 Task: Insert a polyline.
Action: Mouse moved to (127, 103)
Screenshot: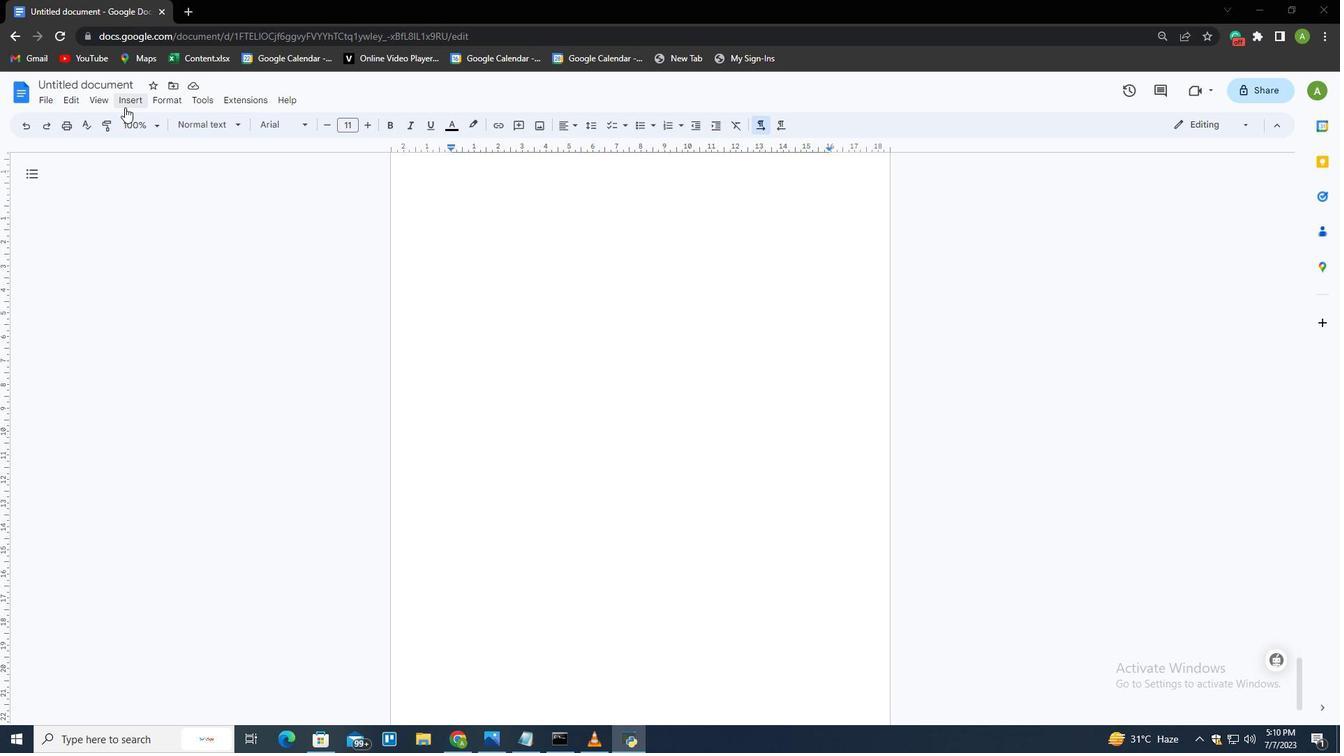 
Action: Mouse pressed left at (127, 103)
Screenshot: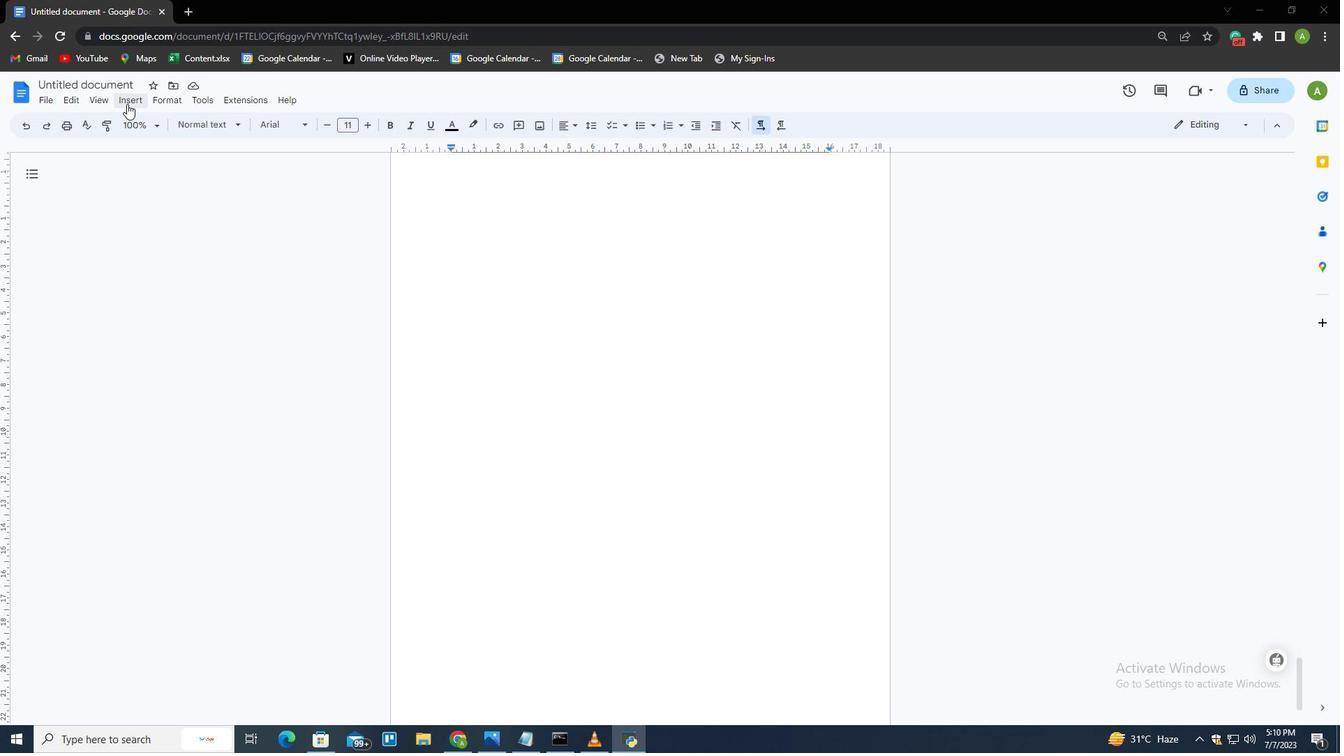 
Action: Mouse moved to (152, 161)
Screenshot: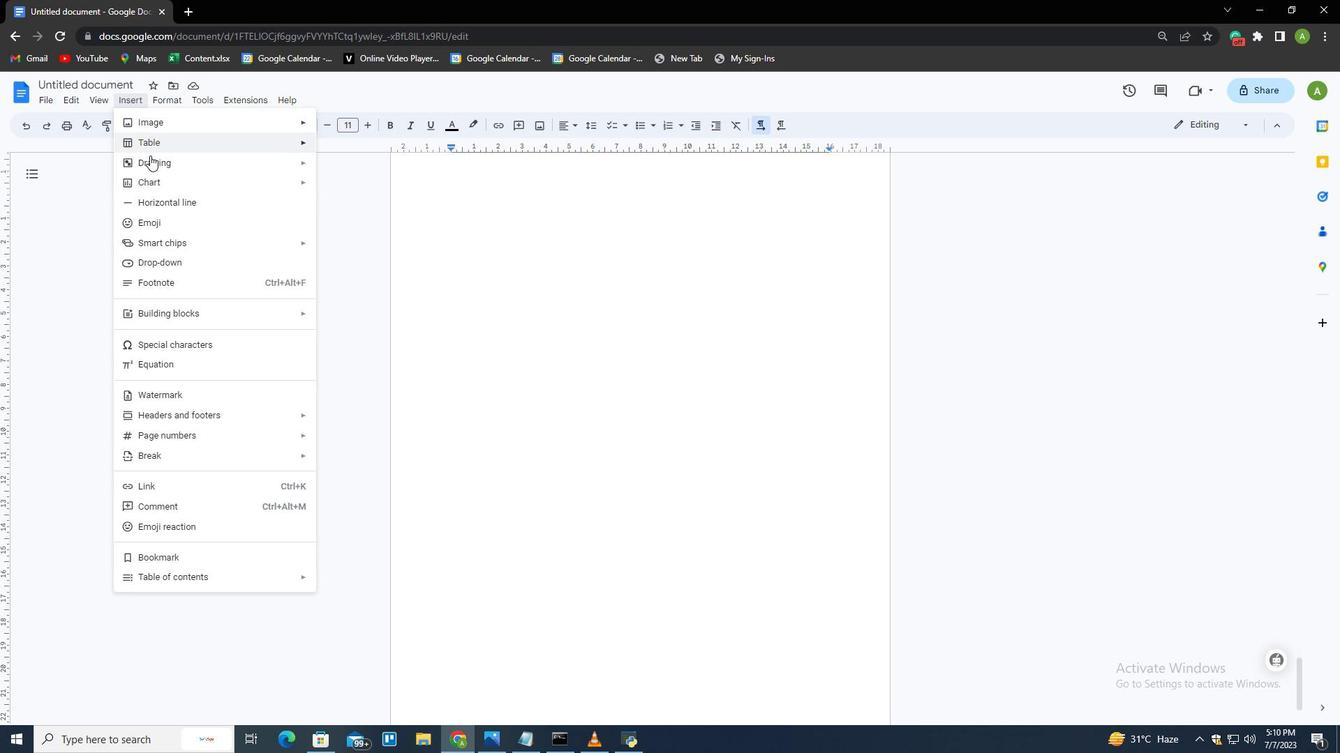 
Action: Mouse pressed left at (152, 161)
Screenshot: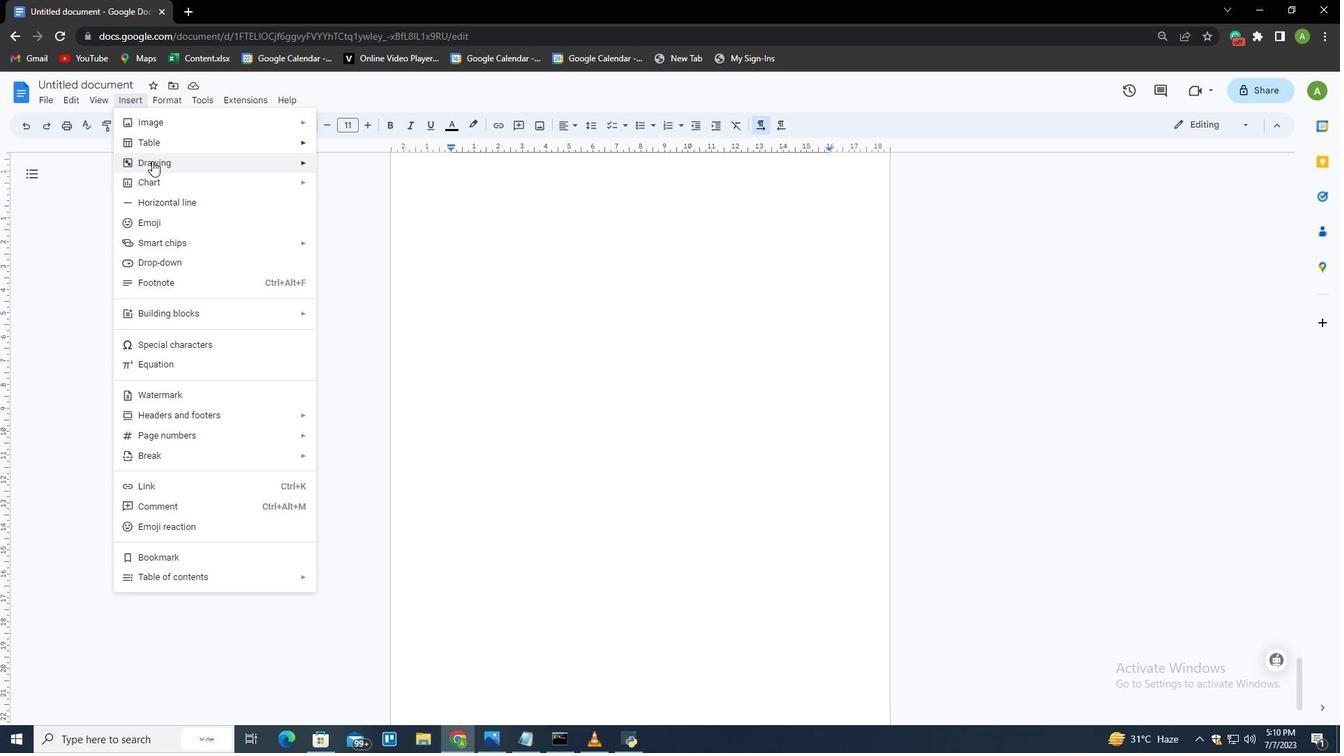 
Action: Mouse moved to (360, 161)
Screenshot: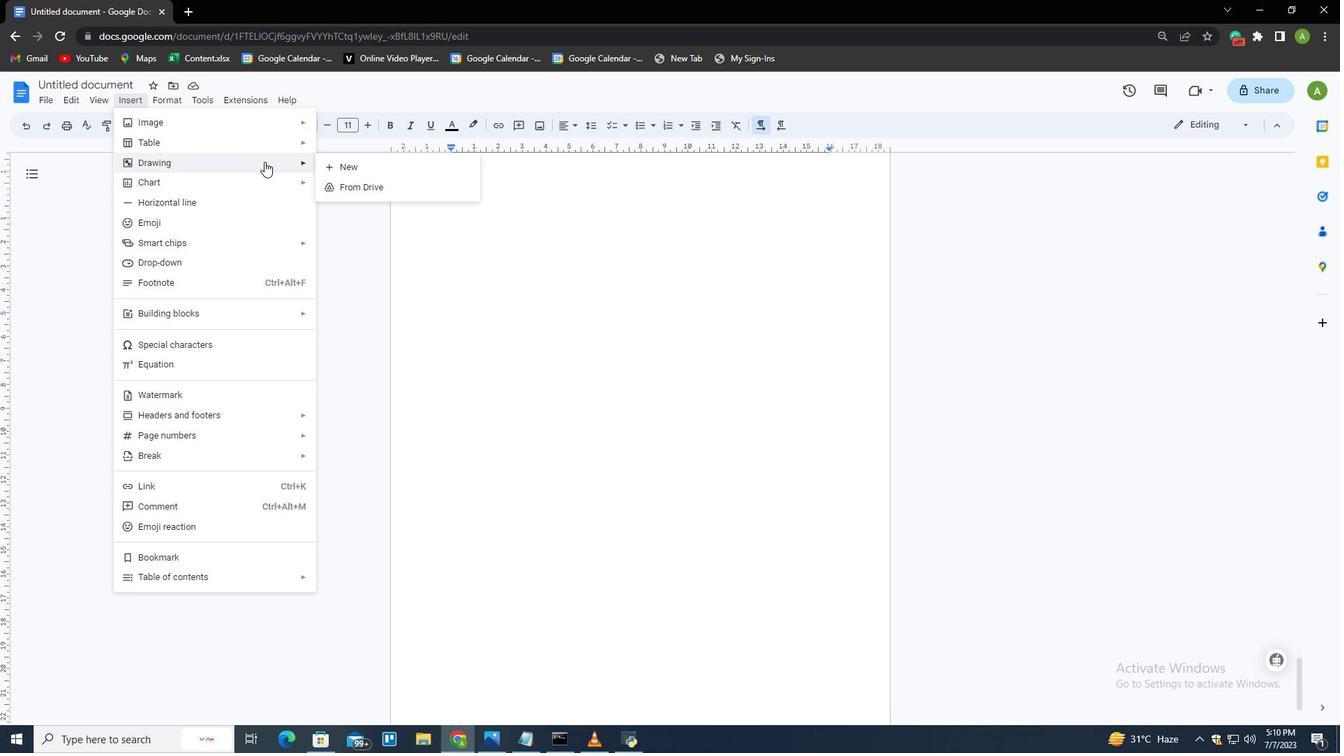
Action: Mouse pressed left at (360, 161)
Screenshot: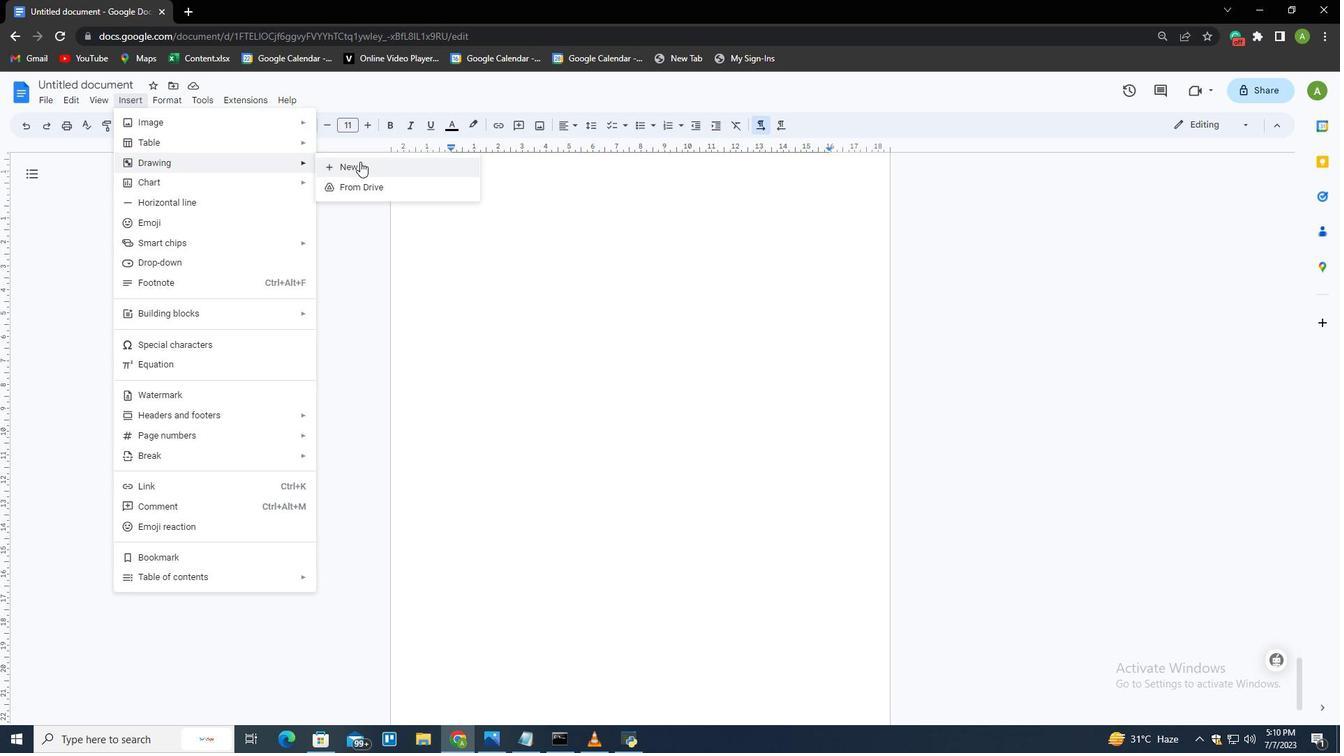 
Action: Mouse moved to (523, 154)
Screenshot: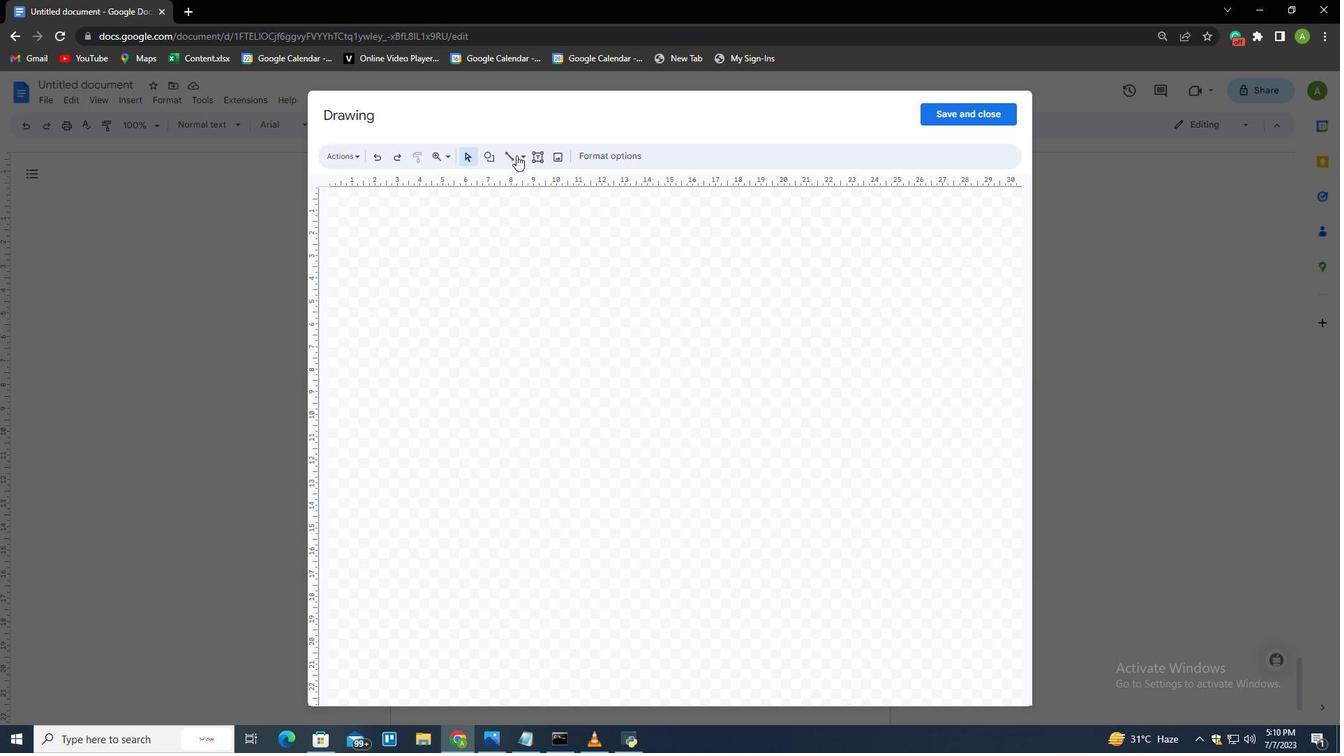 
Action: Mouse pressed left at (523, 154)
Screenshot: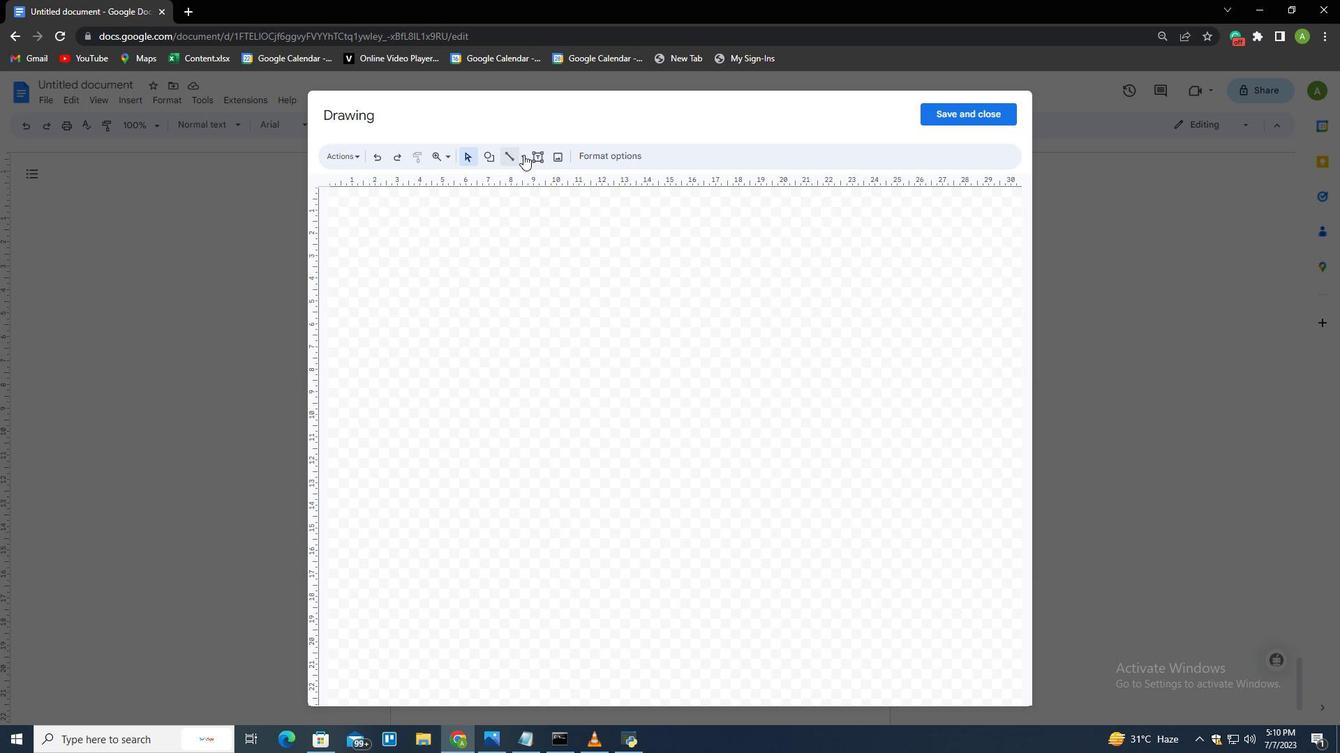 
Action: Mouse moved to (533, 277)
Screenshot: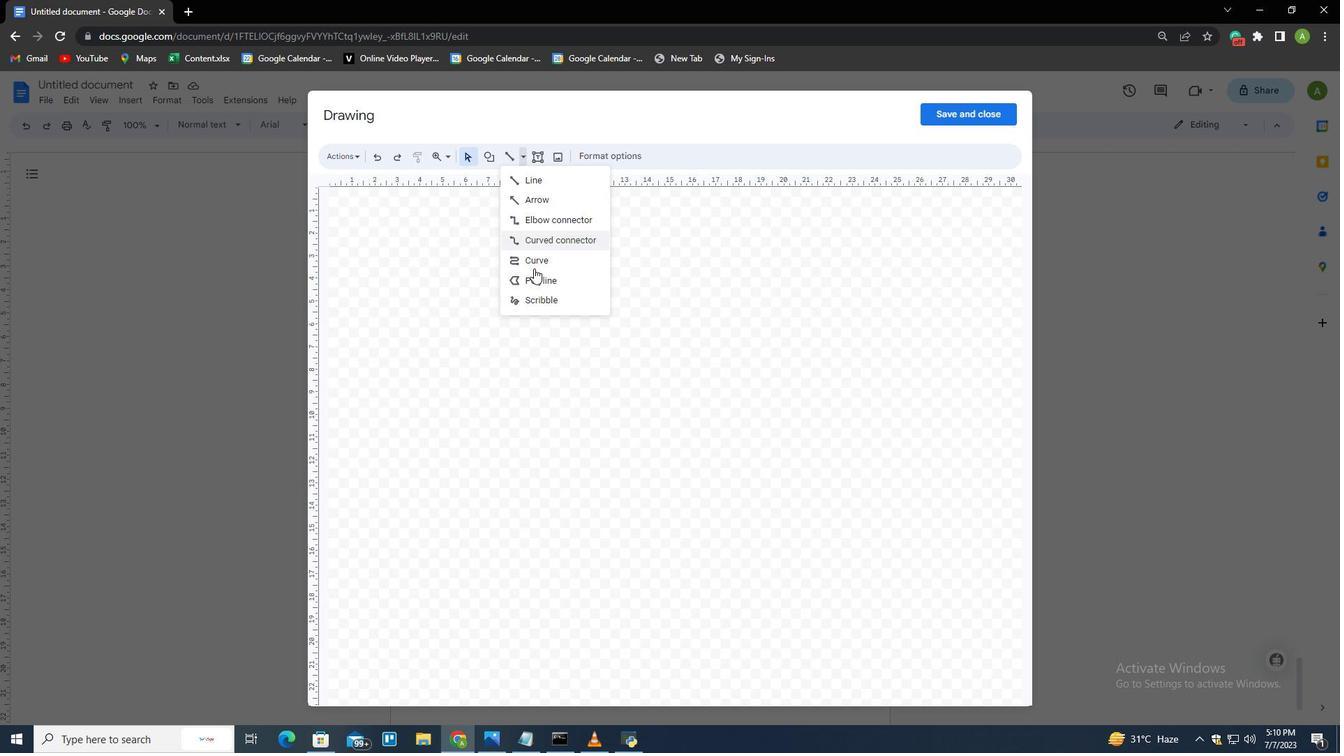 
Action: Mouse pressed left at (533, 277)
Screenshot: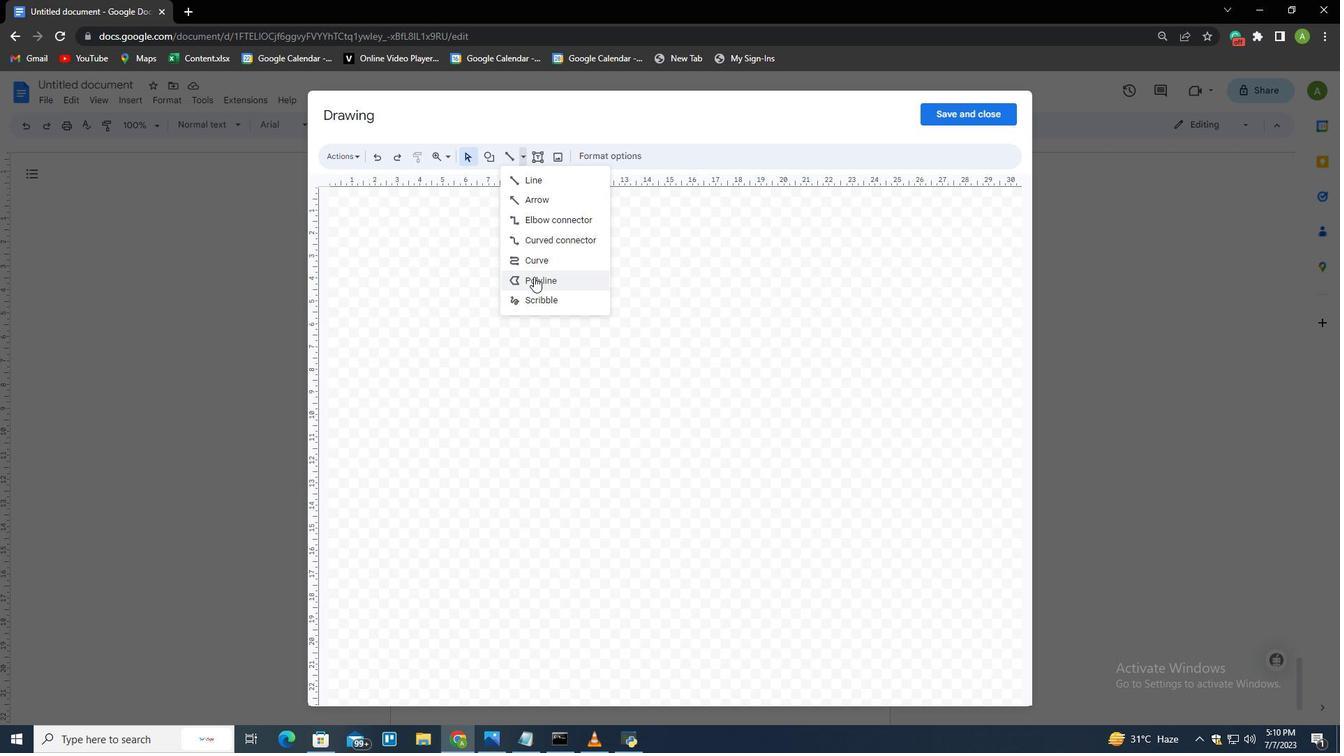 
Action: Mouse moved to (544, 364)
Screenshot: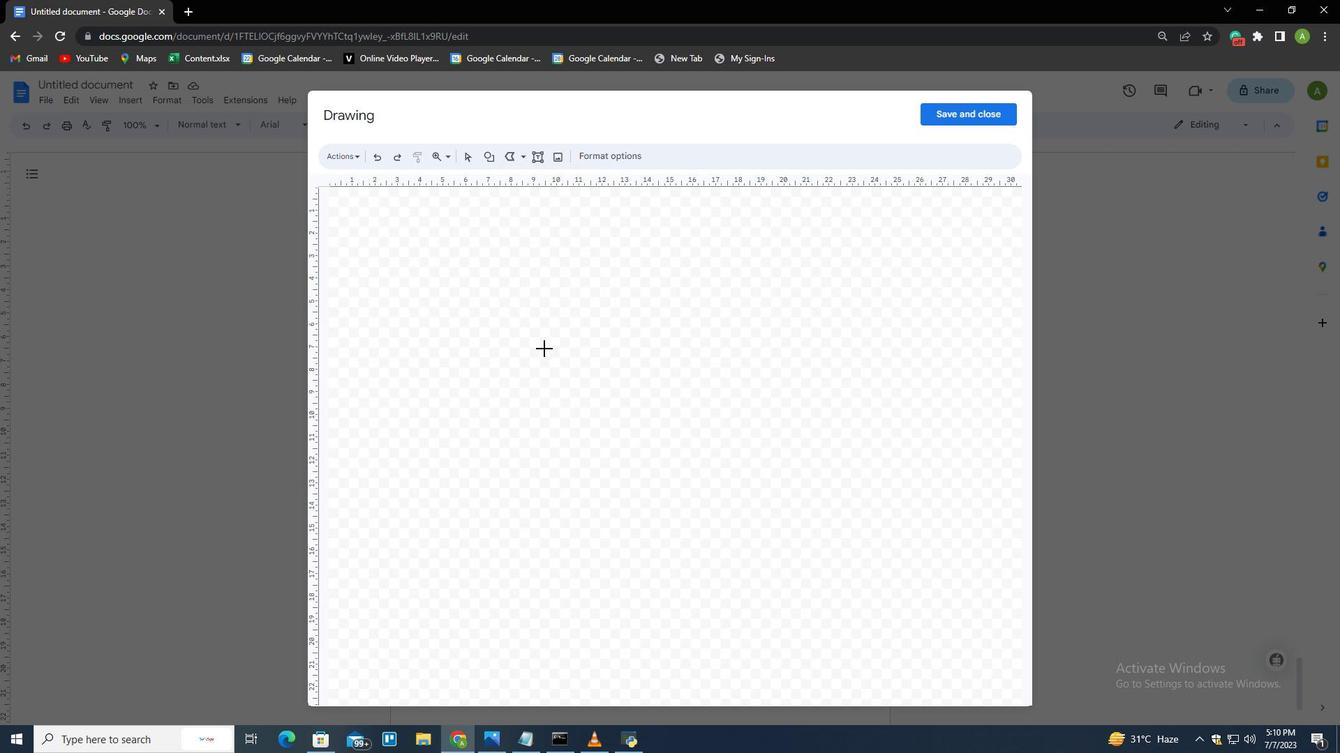 
Action: Mouse pressed left at (544, 364)
Screenshot: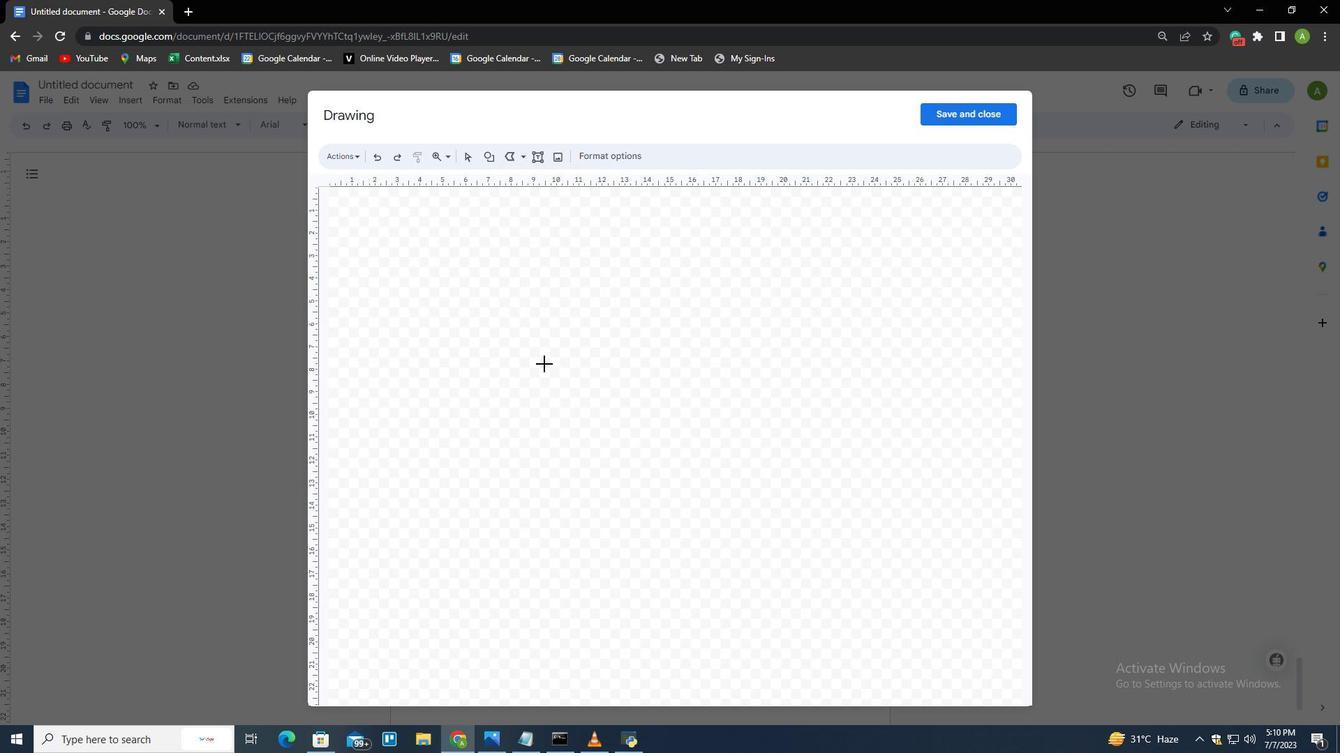 
Action: Mouse pressed left at (544, 364)
Screenshot: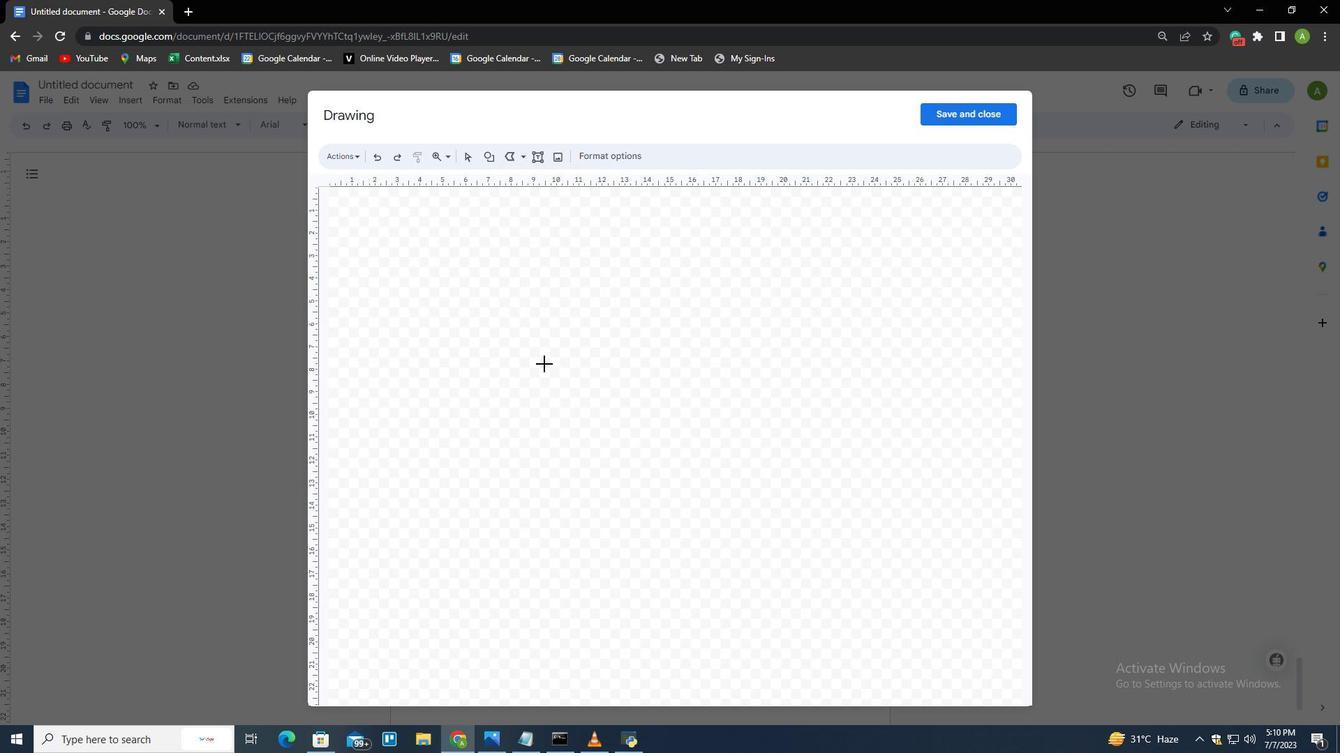 
Action: Mouse moved to (524, 447)
Screenshot: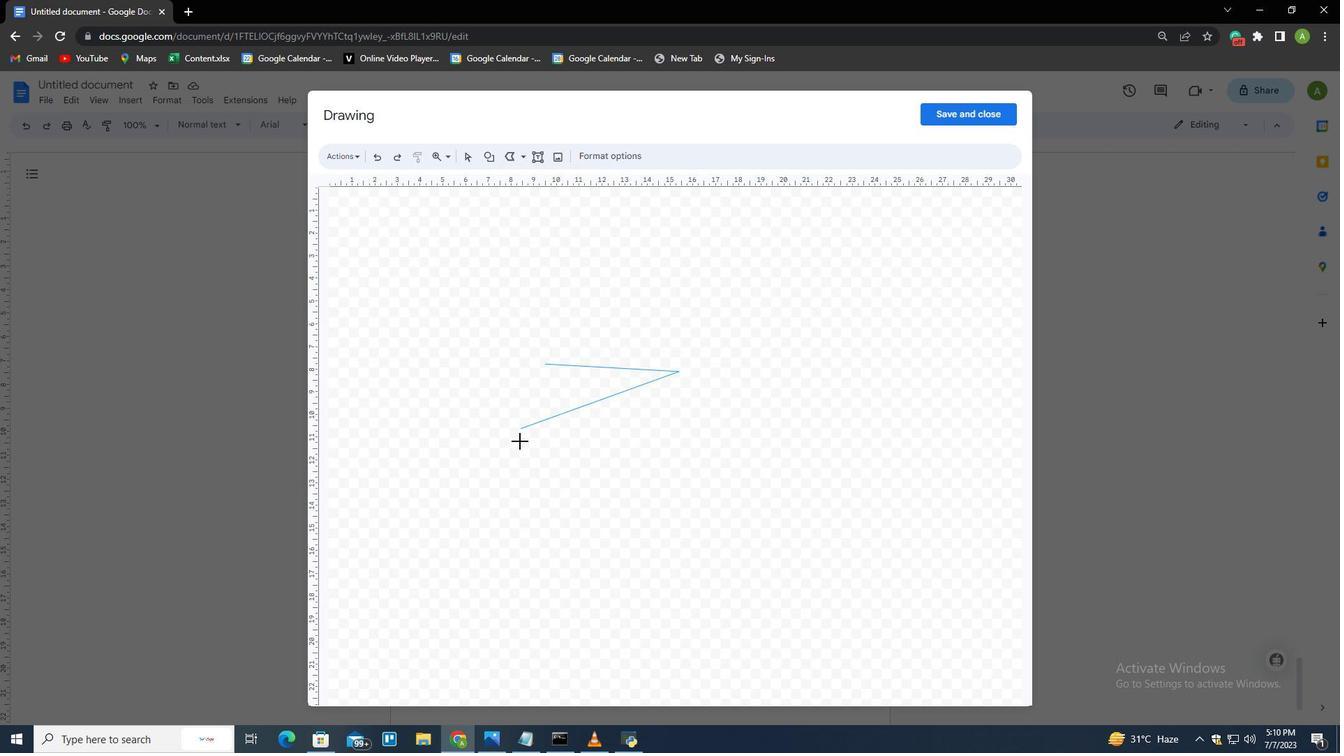 
Action: Mouse pressed left at (524, 447)
Screenshot: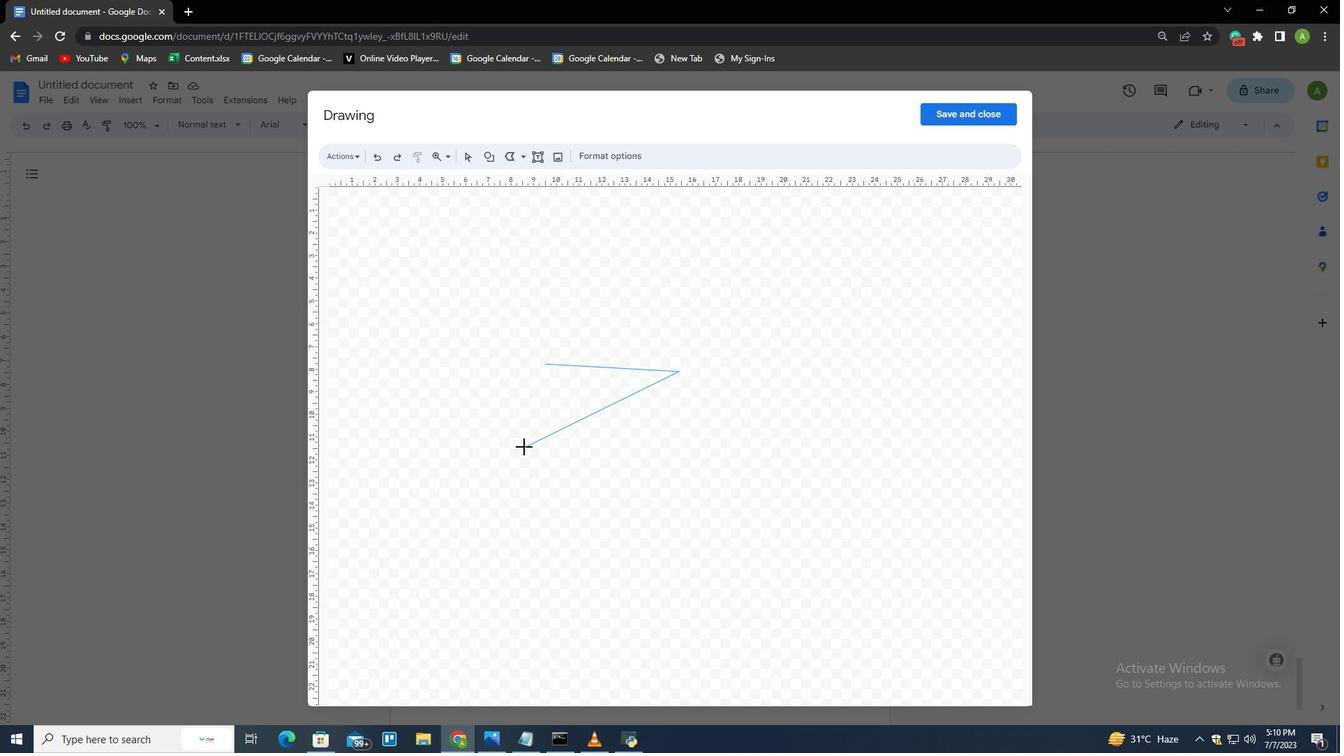 
Action: Mouse moved to (774, 427)
Screenshot: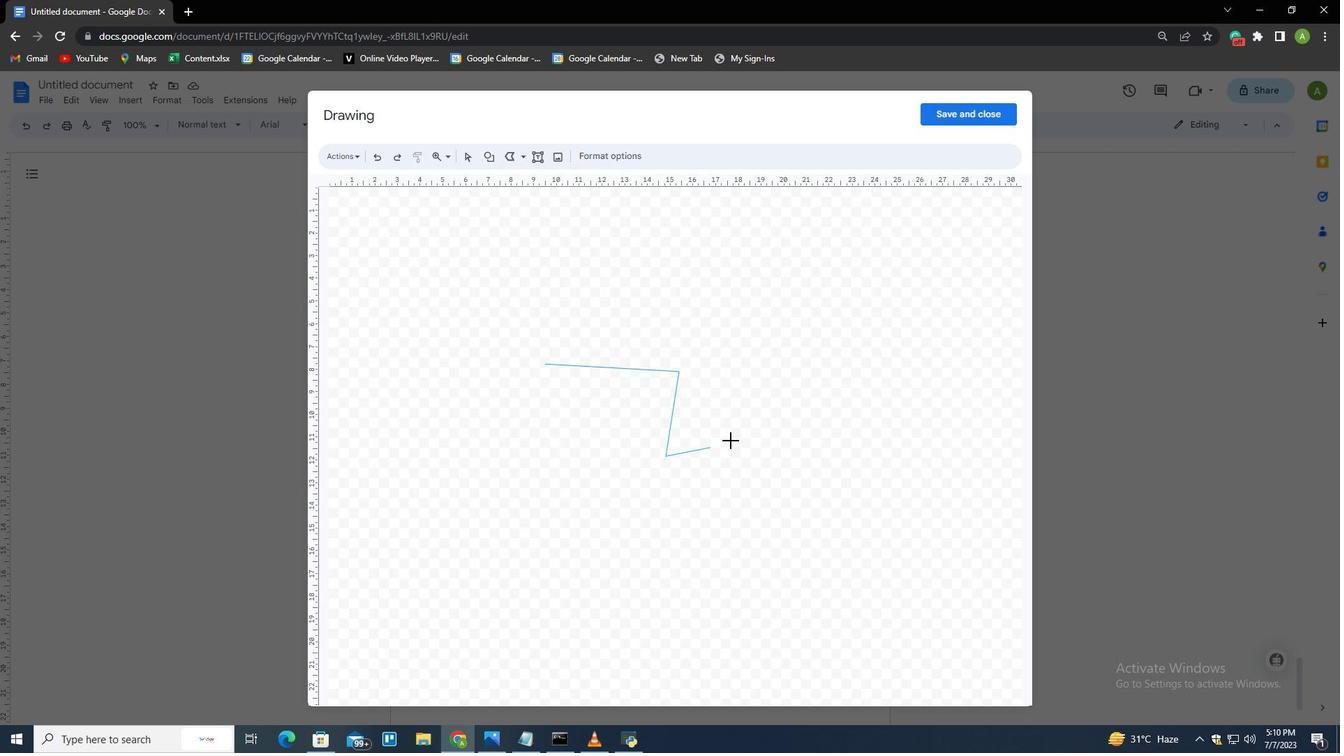 
Action: Mouse pressed left at (774, 427)
Screenshot: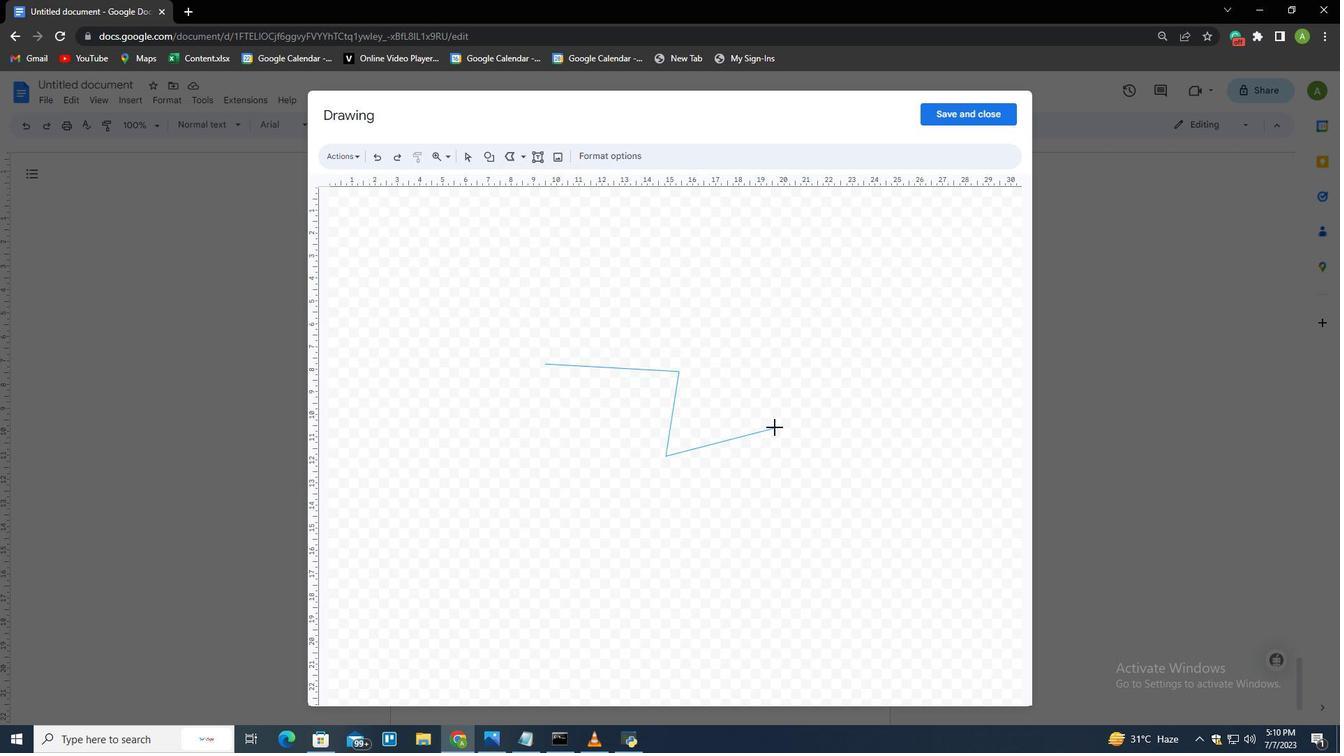 
Action: Mouse moved to (666, 517)
Screenshot: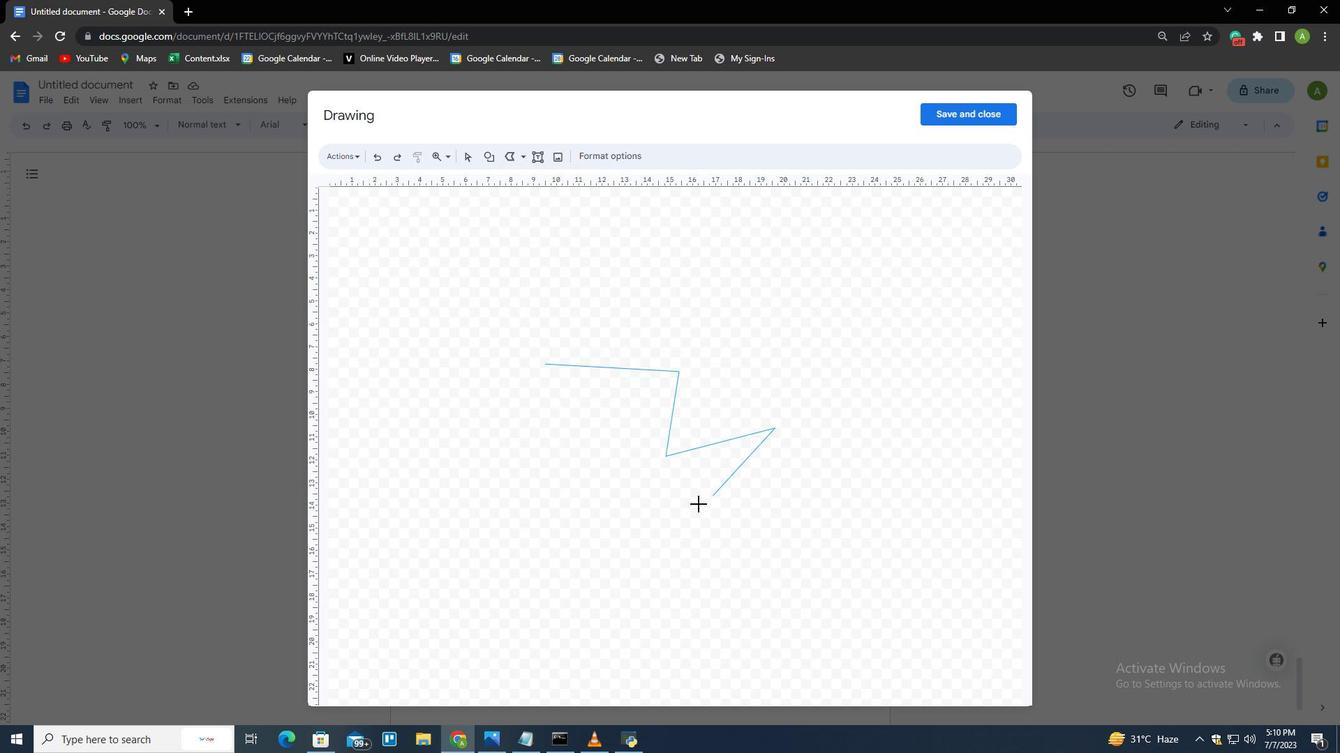 
Action: Mouse pressed left at (666, 517)
Screenshot: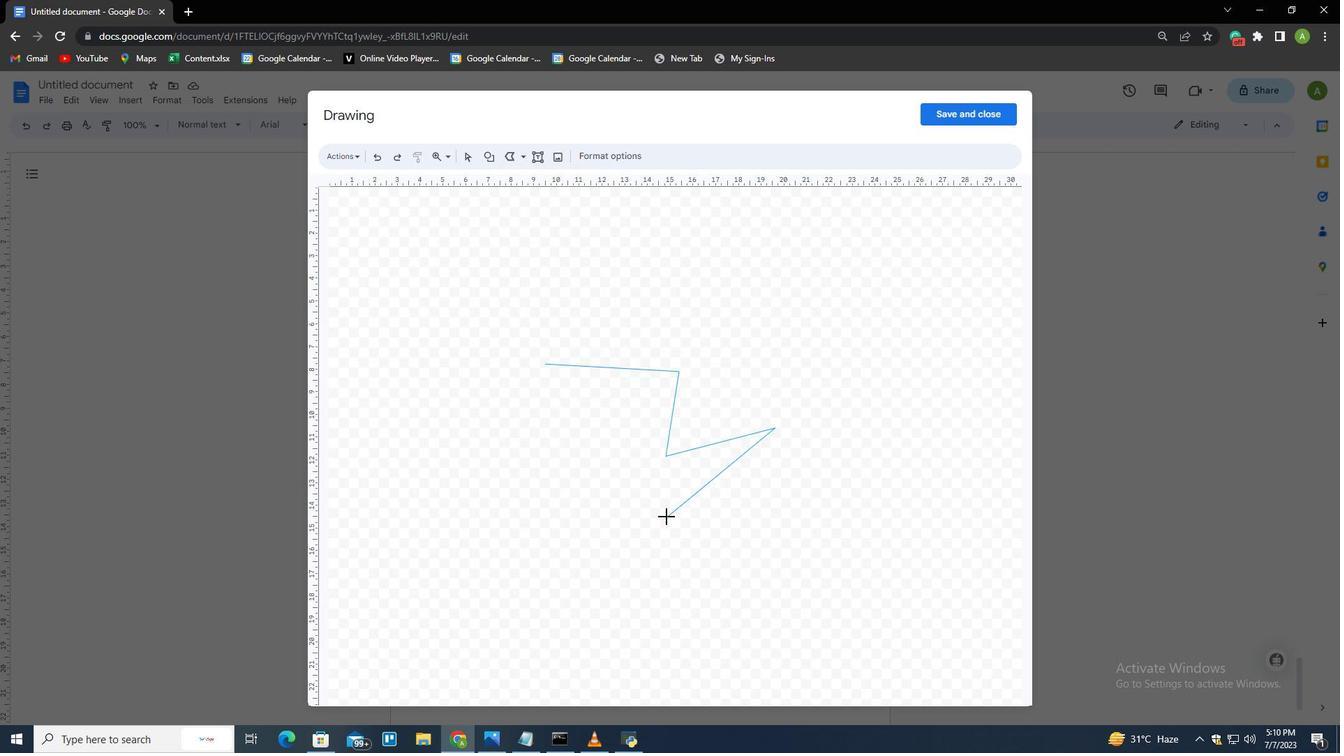
Action: Mouse moved to (610, 452)
Screenshot: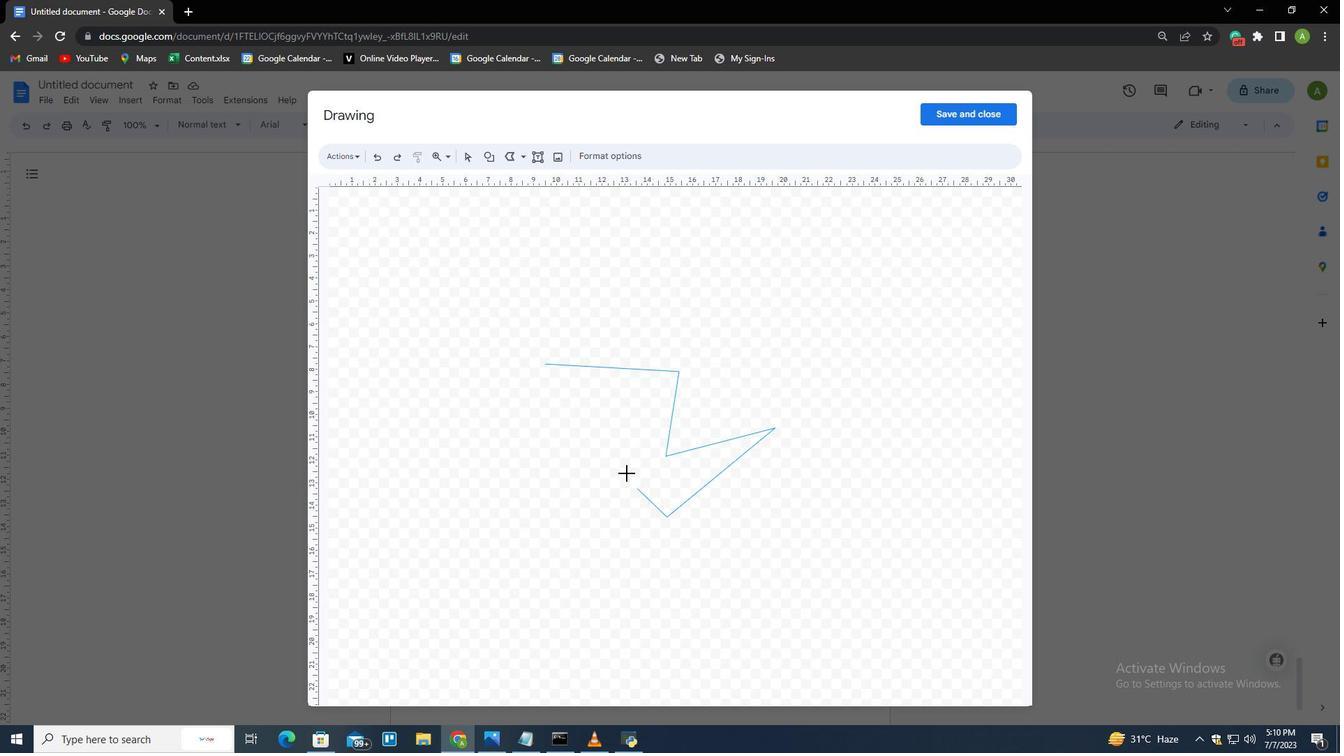 
Action: Mouse pressed left at (610, 452)
Screenshot: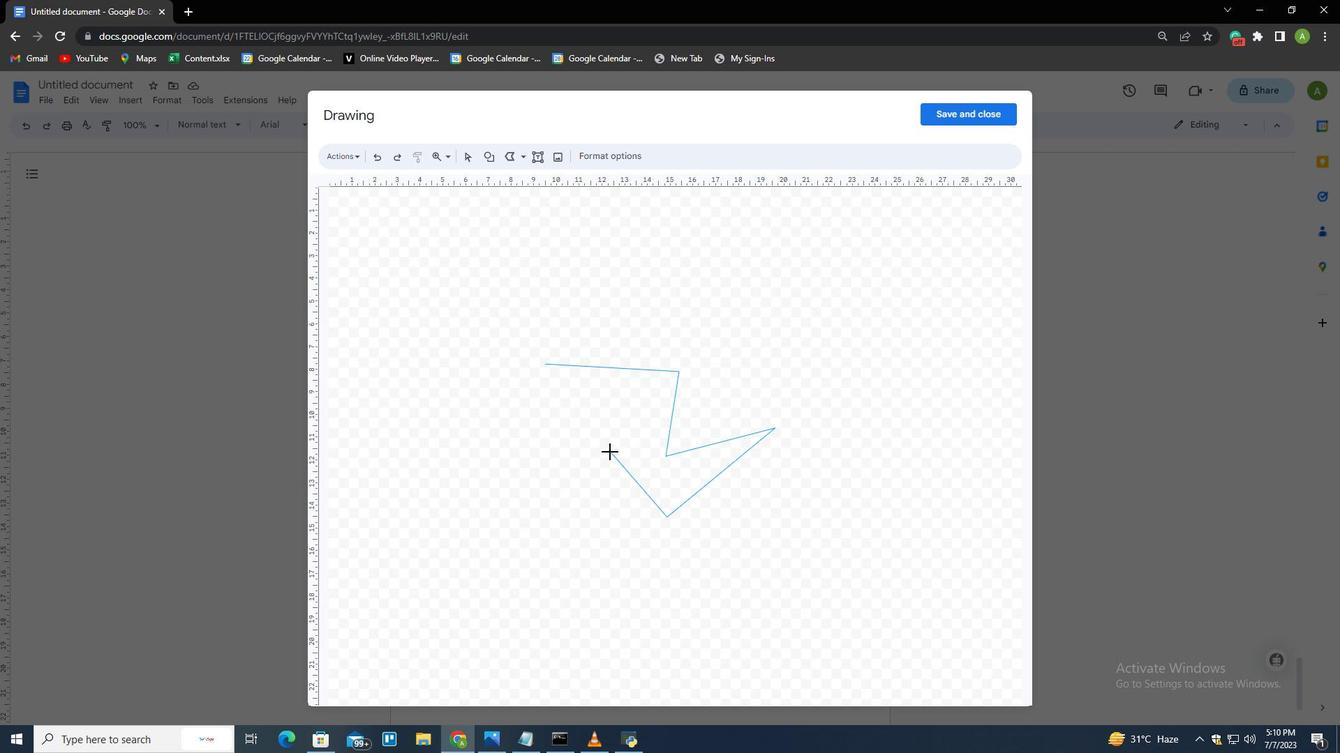 
Action: Mouse pressed left at (610, 452)
Screenshot: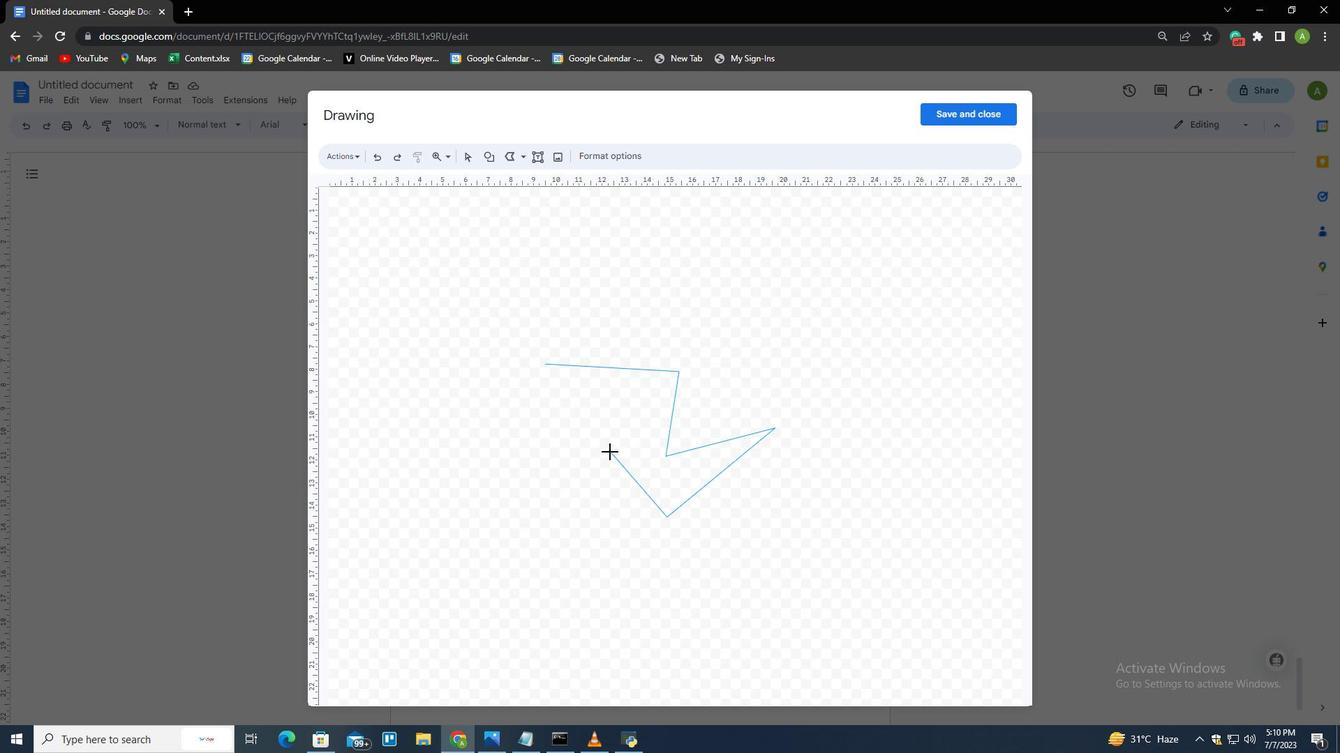 
